 Task: Add the task  Develop a new online tool for online language placement tests to the section Mach Speed in the project BroaderView and add a Due Date to the respective task as 2024/03/01
Action: Mouse moved to (583, 362)
Screenshot: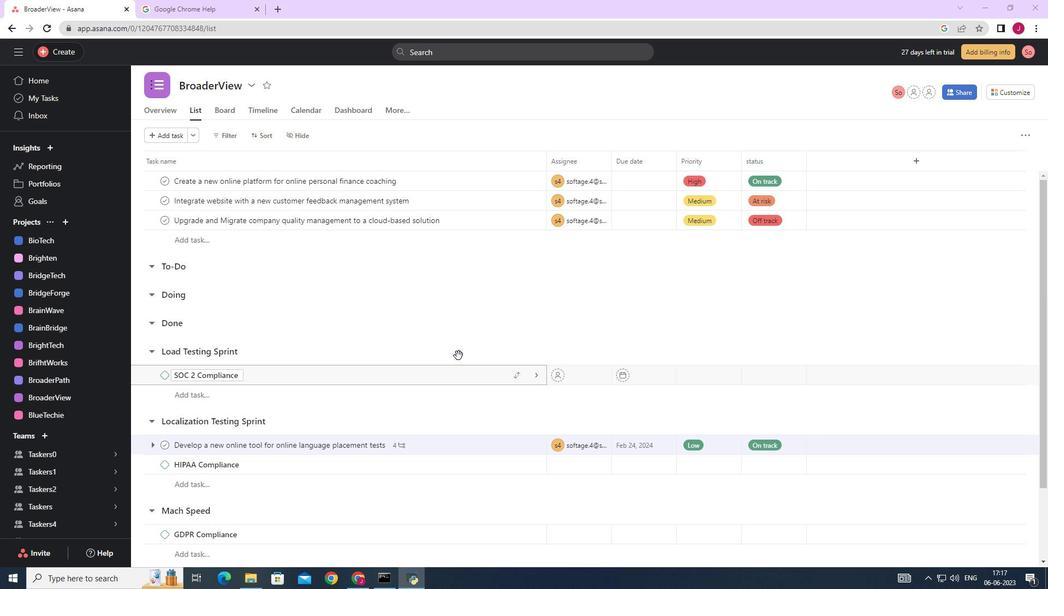 
Action: Mouse scrolled (573, 357) with delta (0, 0)
Screenshot: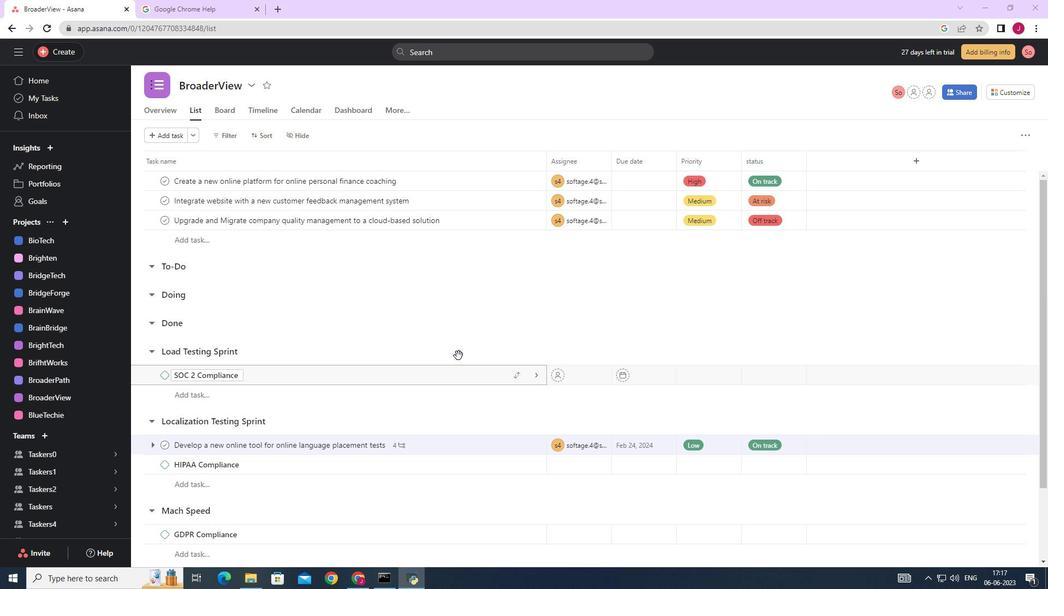 
Action: Mouse moved to (590, 365)
Screenshot: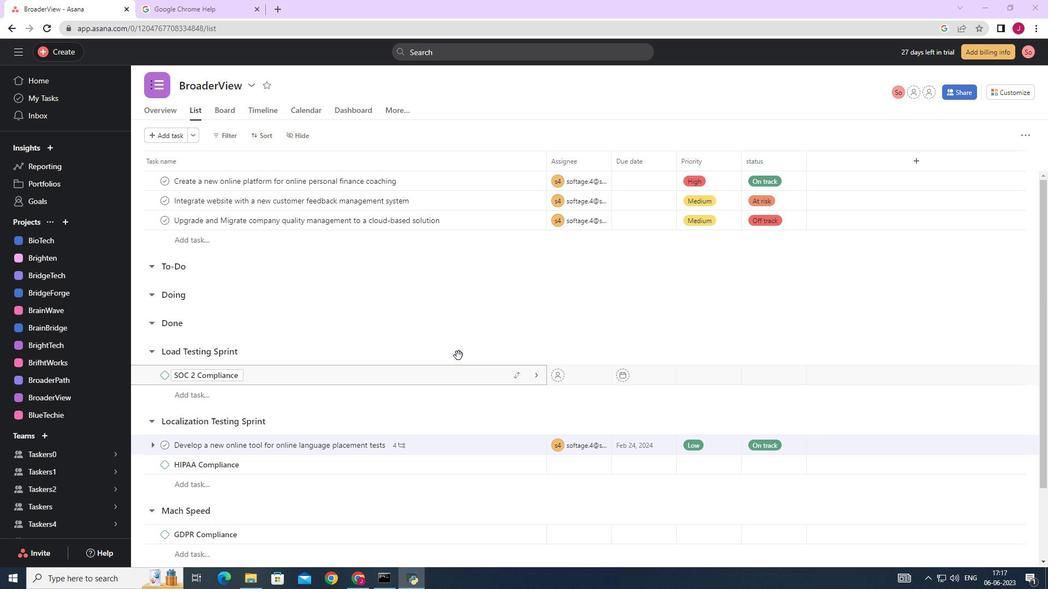 
Action: Mouse scrolled (588, 363) with delta (0, 0)
Screenshot: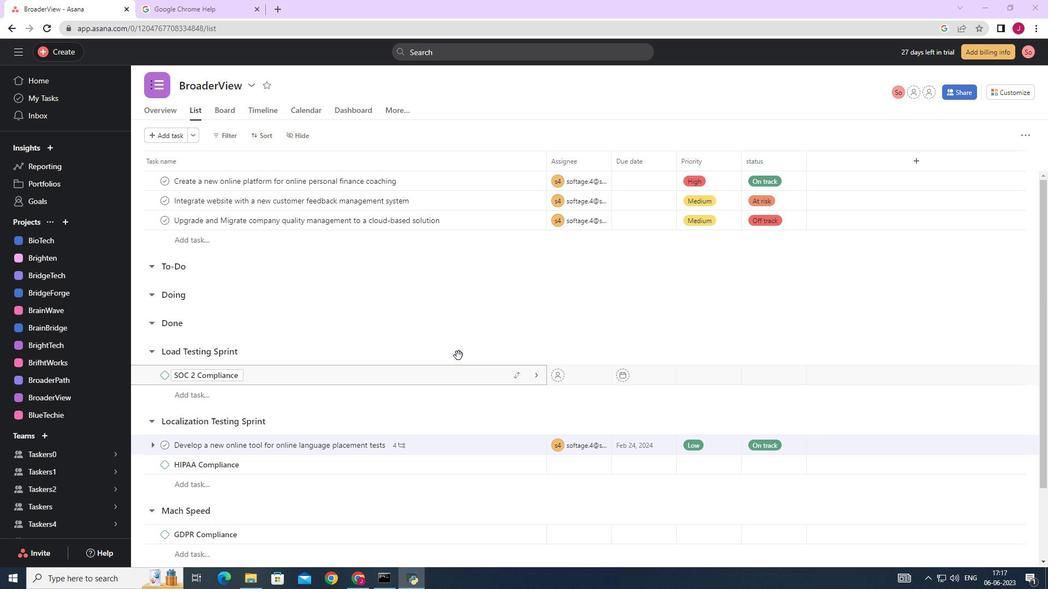 
Action: Mouse moved to (595, 367)
Screenshot: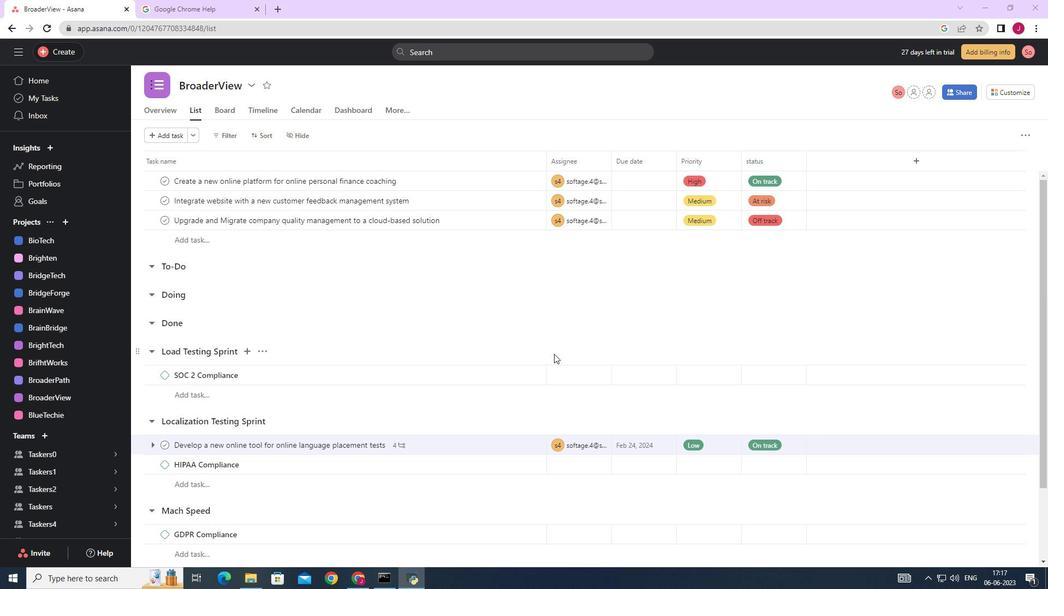 
Action: Mouse scrolled (594, 366) with delta (0, 0)
Screenshot: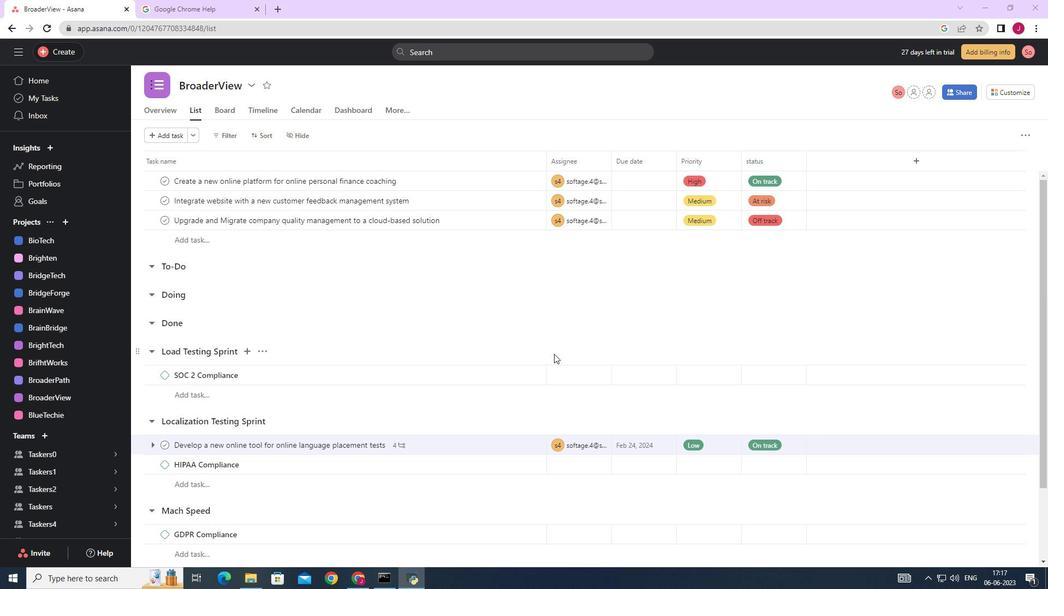 
Action: Mouse moved to (595, 368)
Screenshot: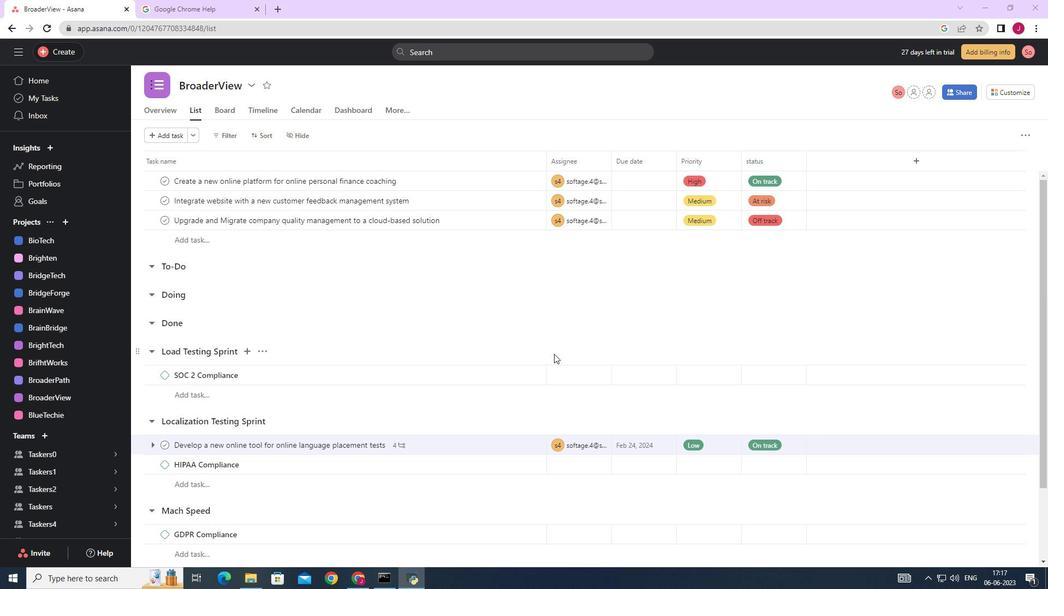 
Action: Mouse scrolled (595, 367) with delta (0, 0)
Screenshot: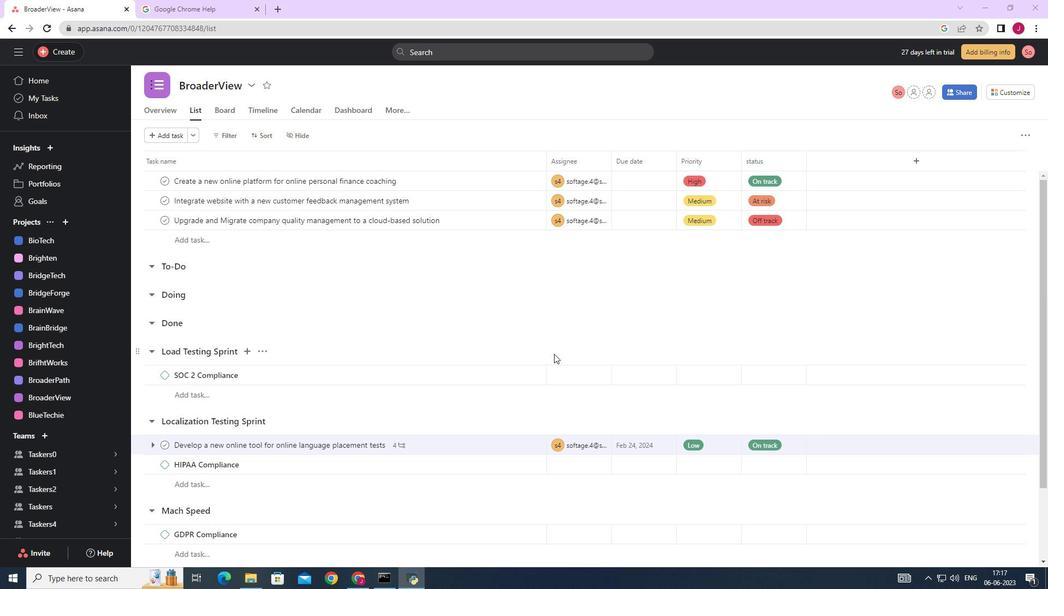 
Action: Mouse scrolled (595, 367) with delta (0, 0)
Screenshot: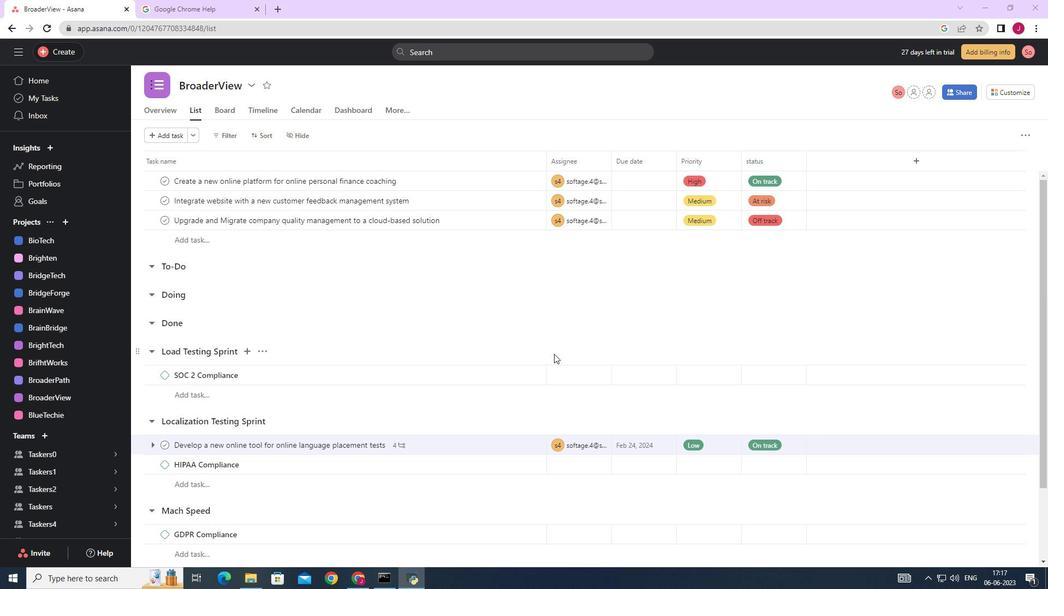 
Action: Mouse moved to (514, 356)
Screenshot: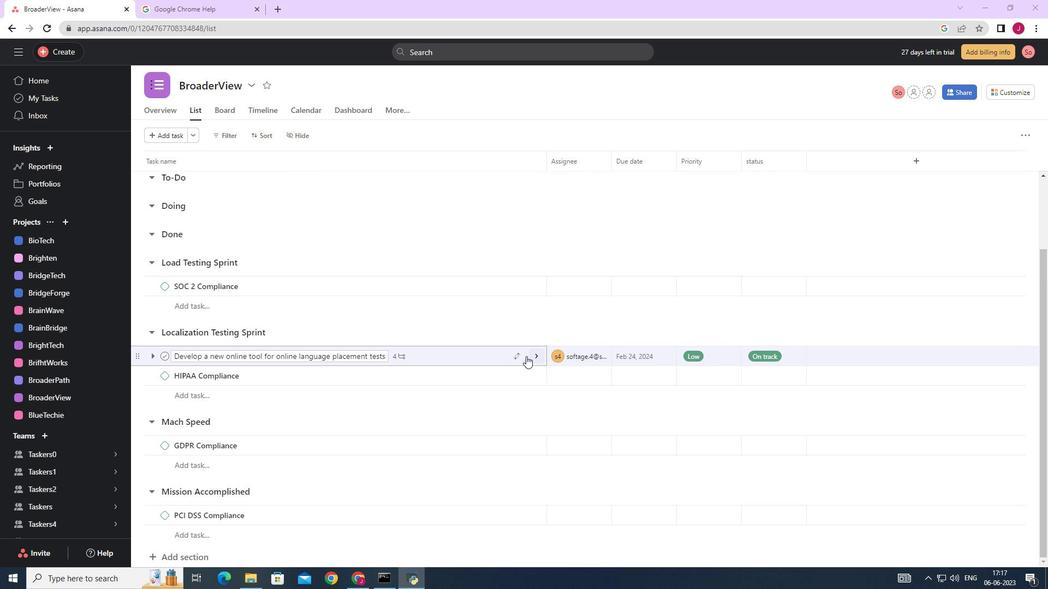 
Action: Mouse pressed left at (514, 356)
Screenshot: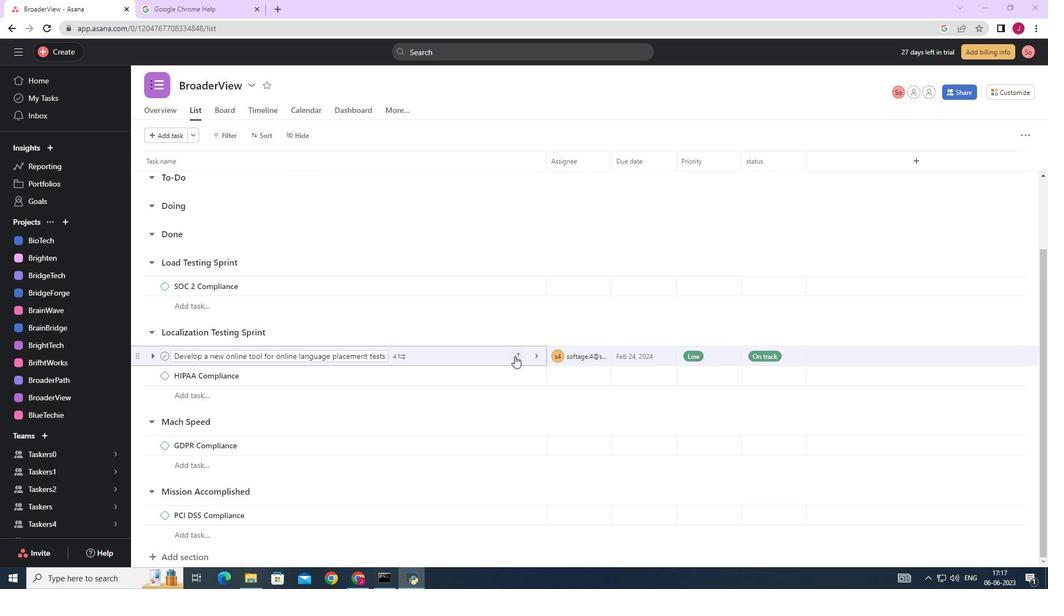 
Action: Mouse moved to (452, 516)
Screenshot: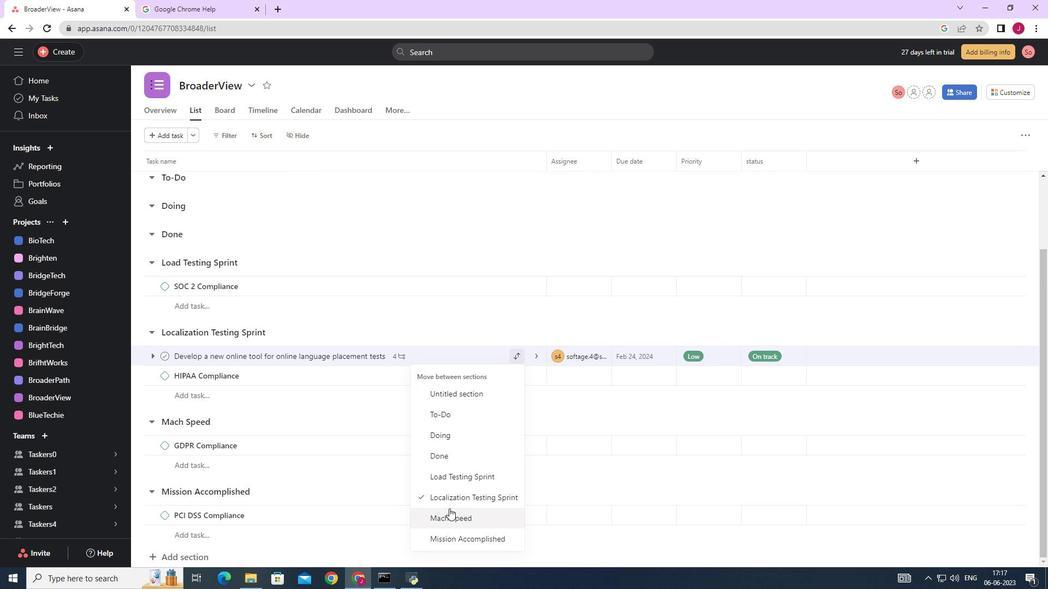 
Action: Mouse pressed left at (452, 516)
Screenshot: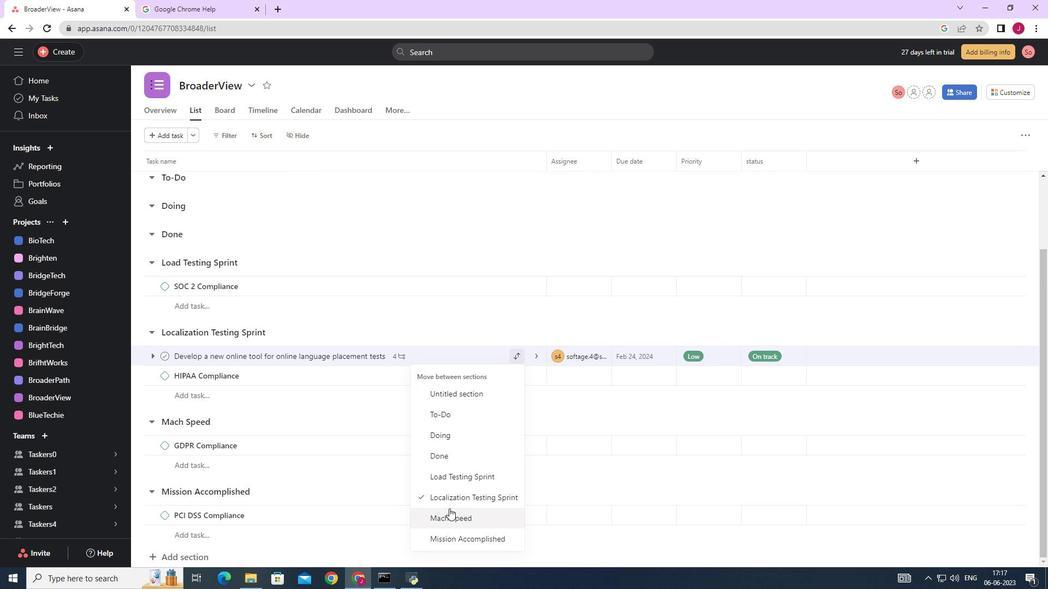 
Action: Mouse moved to (661, 428)
Screenshot: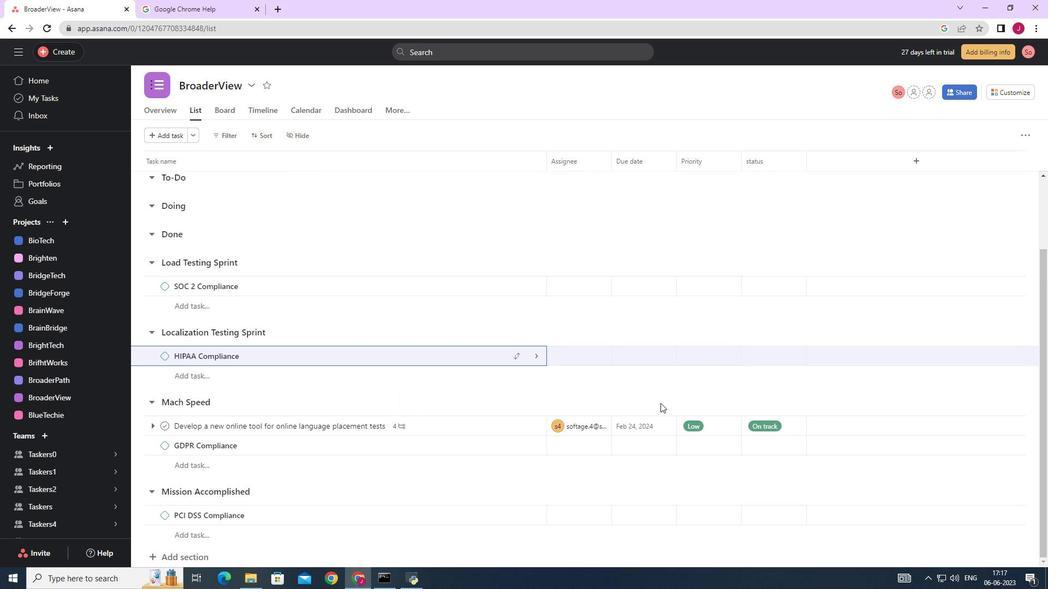 
Action: Mouse scrolled (661, 428) with delta (0, 0)
Screenshot: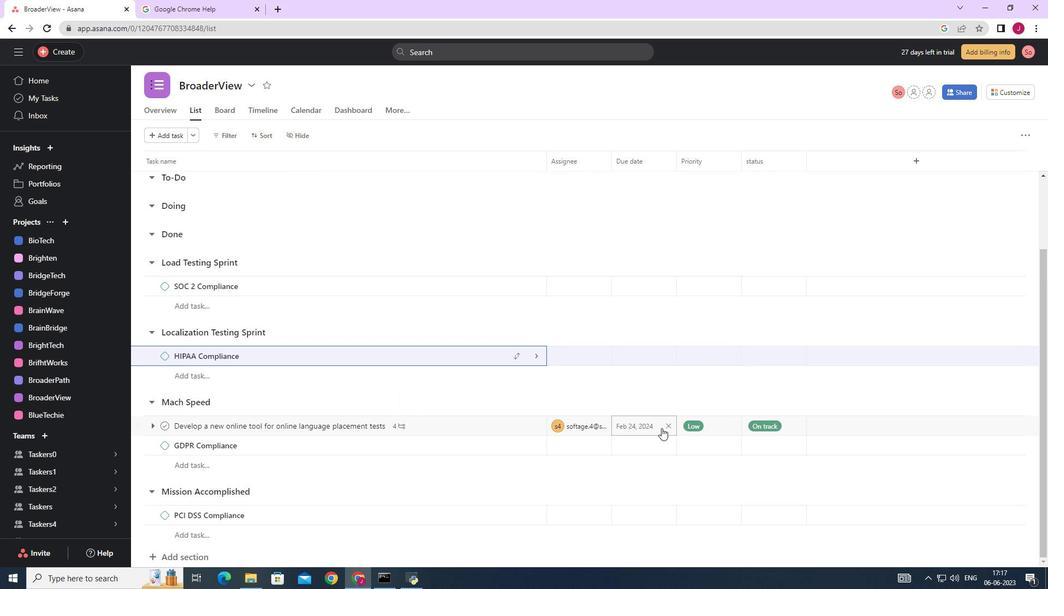 
Action: Mouse scrolled (661, 428) with delta (0, 0)
Screenshot: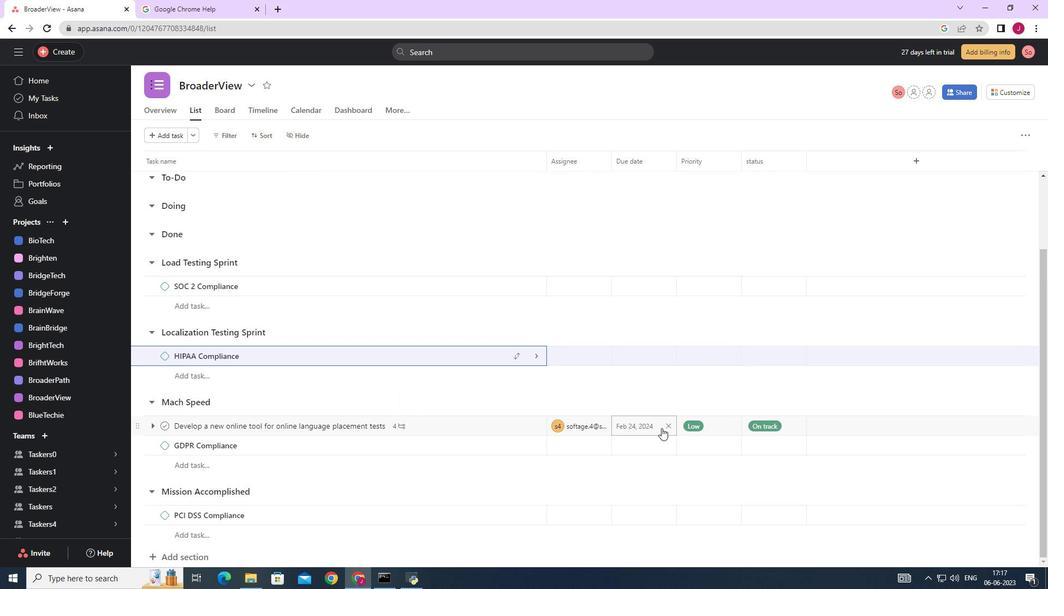 
Action: Mouse scrolled (661, 428) with delta (0, 0)
Screenshot: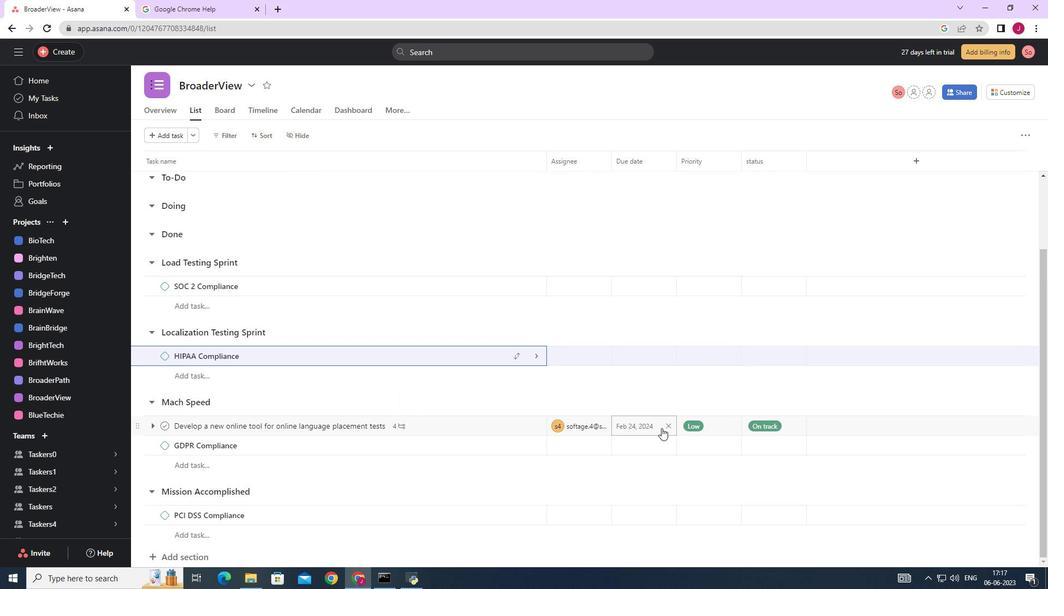 
Action: Mouse scrolled (661, 428) with delta (0, 0)
Screenshot: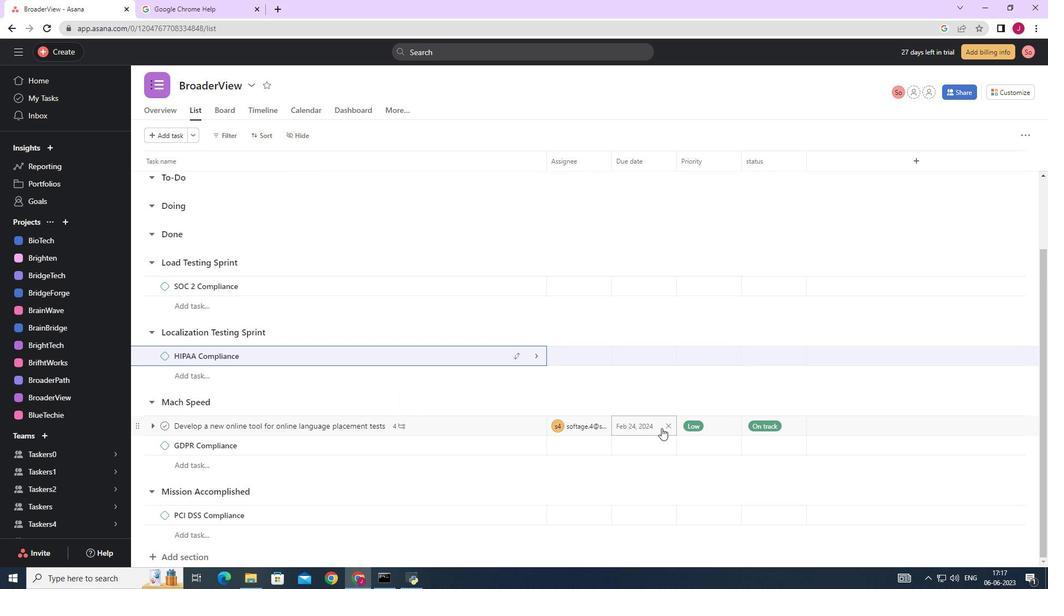 
Action: Mouse moved to (667, 423)
Screenshot: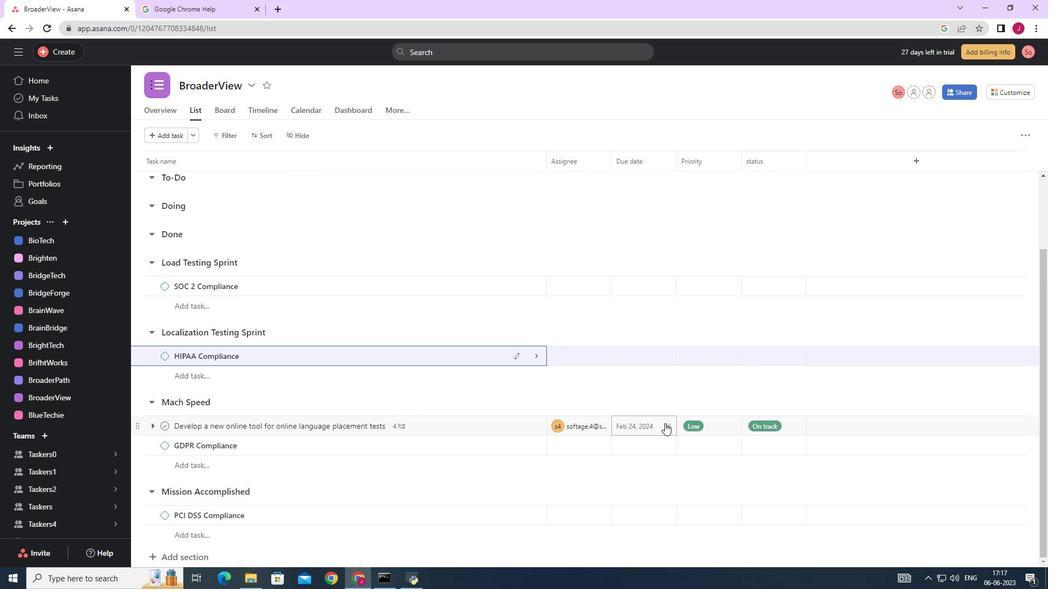 
Action: Mouse pressed left at (667, 423)
Screenshot: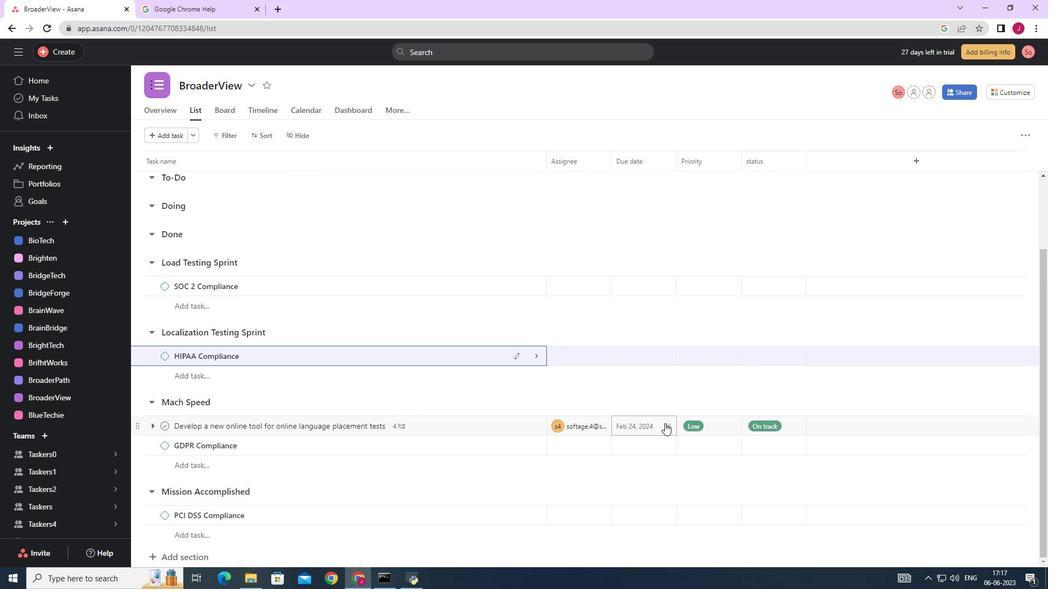 
Action: Mouse moved to (642, 425)
Screenshot: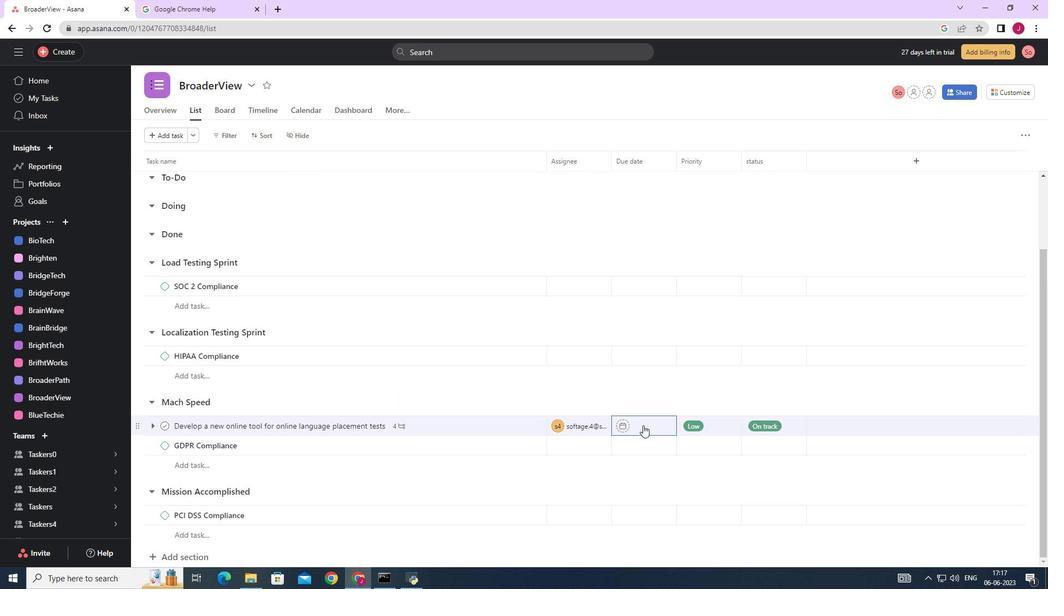 
Action: Mouse pressed left at (642, 425)
Screenshot: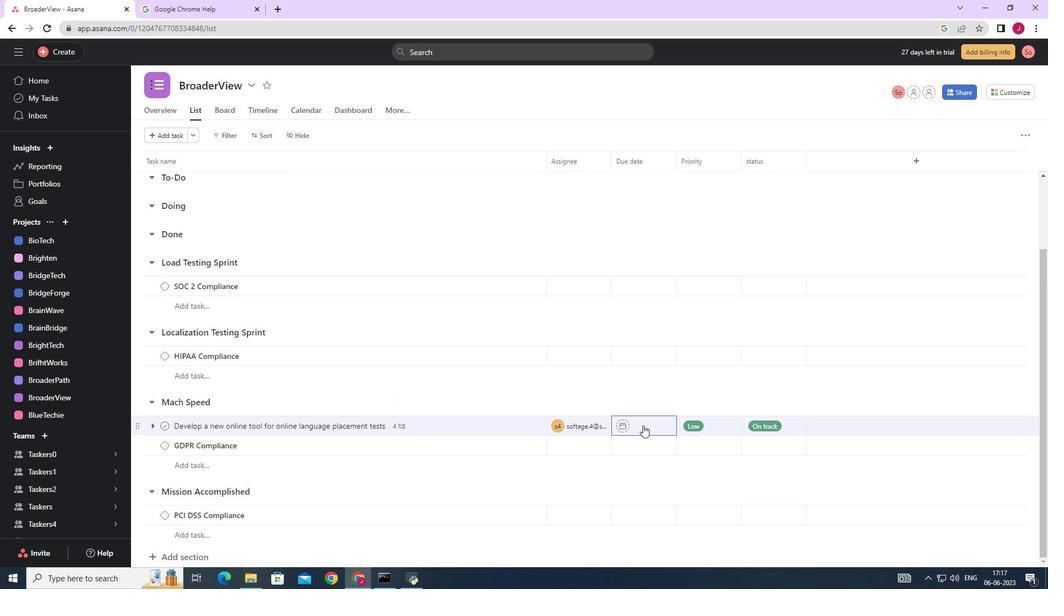 
Action: Mouse moved to (755, 255)
Screenshot: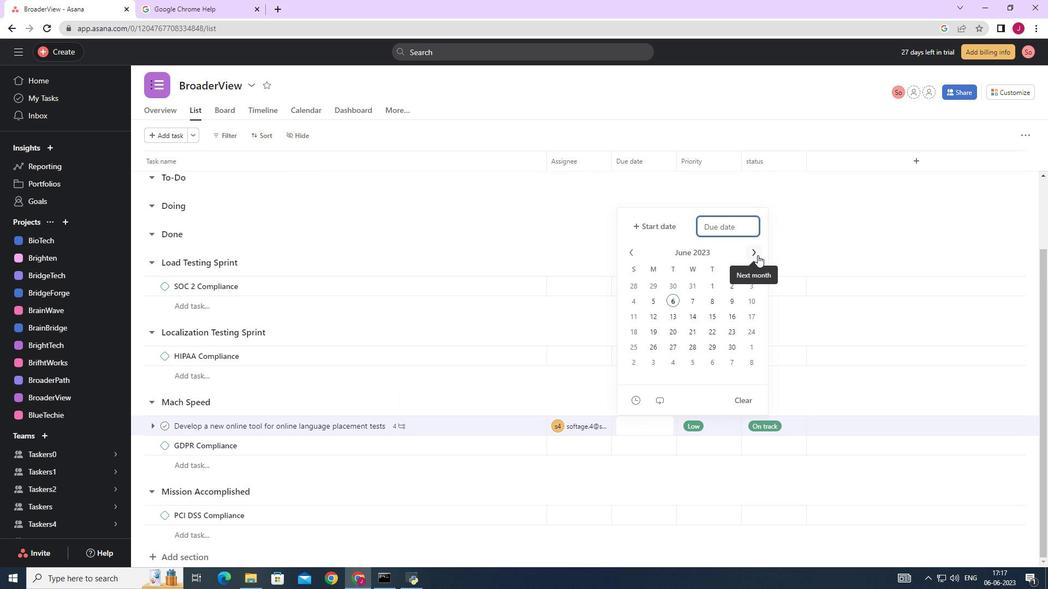 
Action: Mouse pressed left at (755, 255)
Screenshot: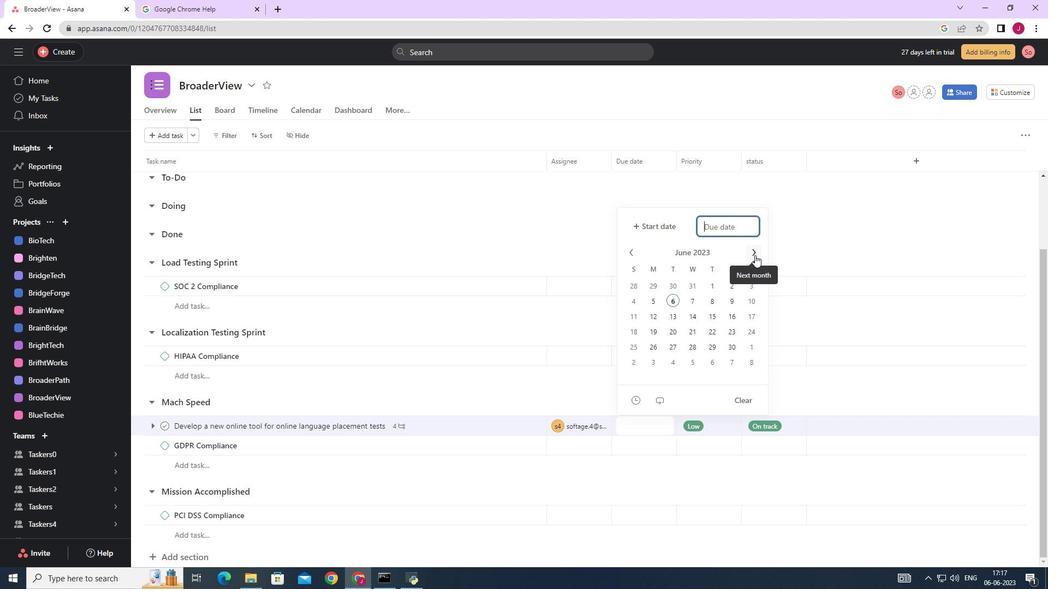 
Action: Mouse moved to (629, 252)
Screenshot: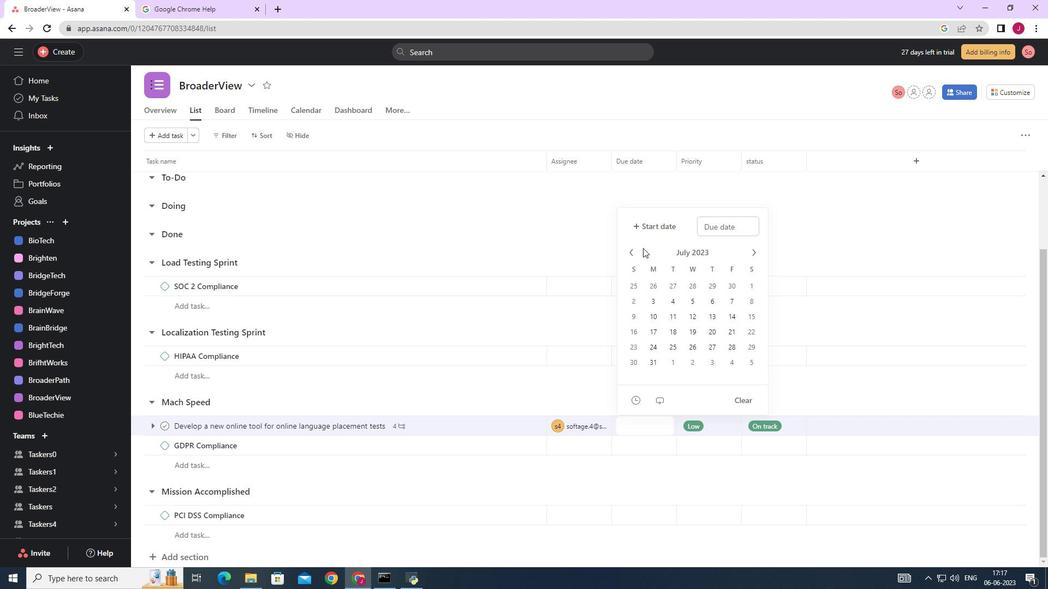
Action: Mouse pressed left at (629, 252)
Screenshot: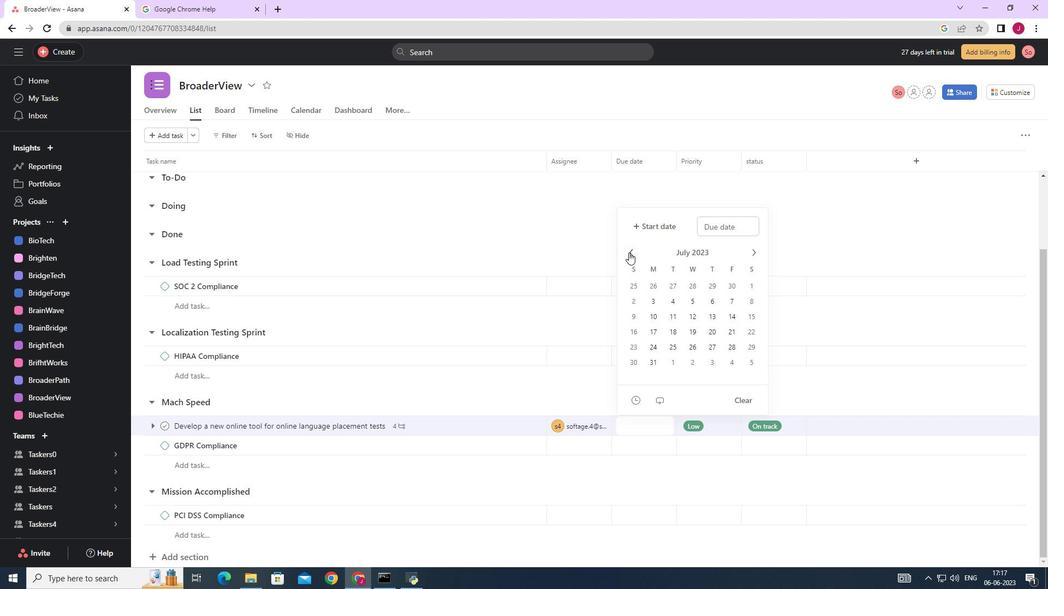 
Action: Mouse pressed left at (629, 252)
Screenshot: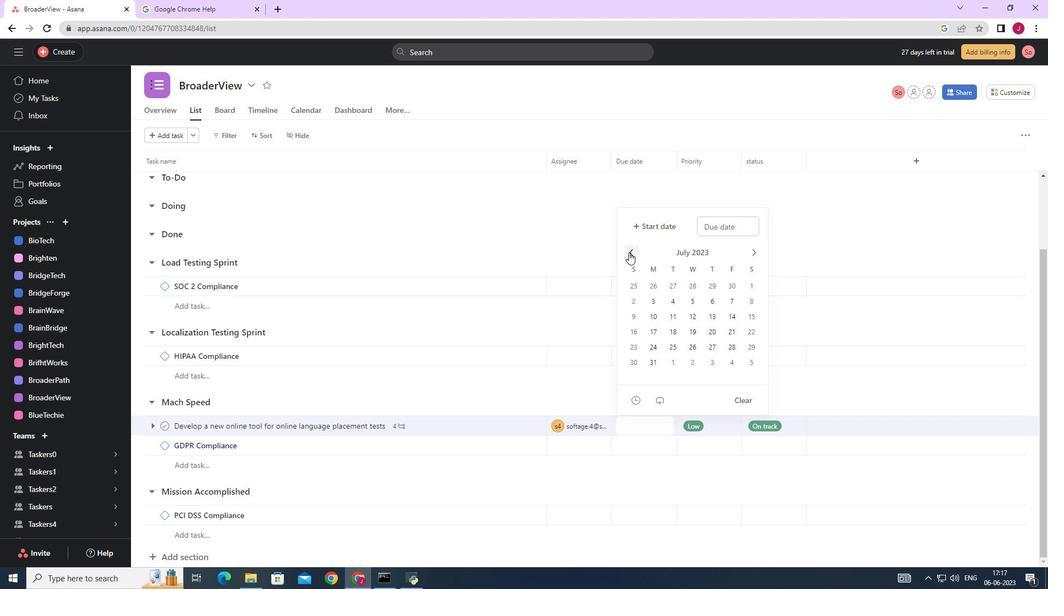 
Action: Mouse pressed left at (629, 252)
Screenshot: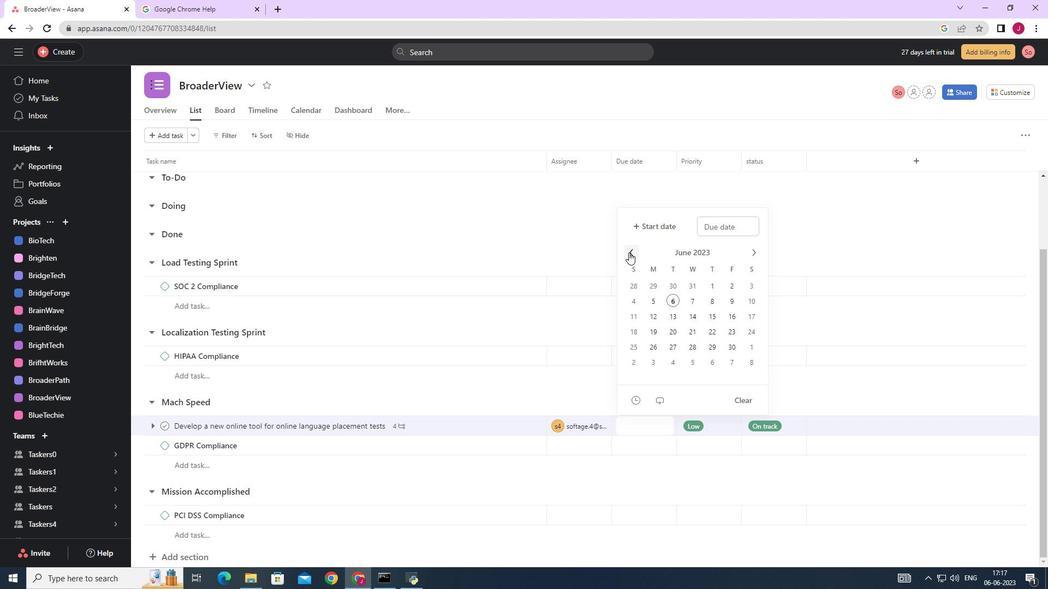 
Action: Mouse moved to (629, 252)
Screenshot: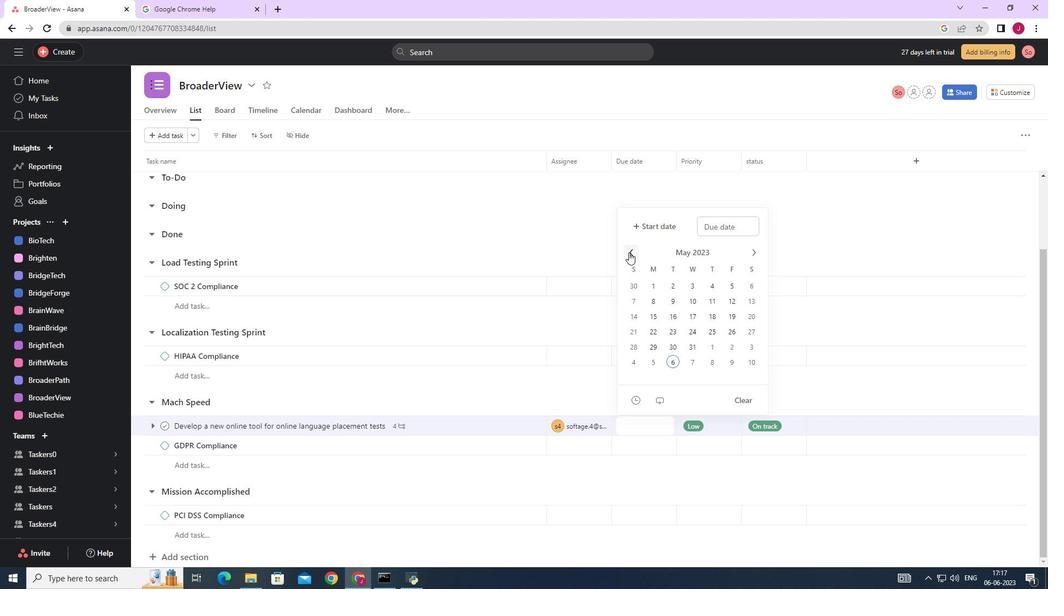 
Action: Mouse pressed left at (629, 252)
Screenshot: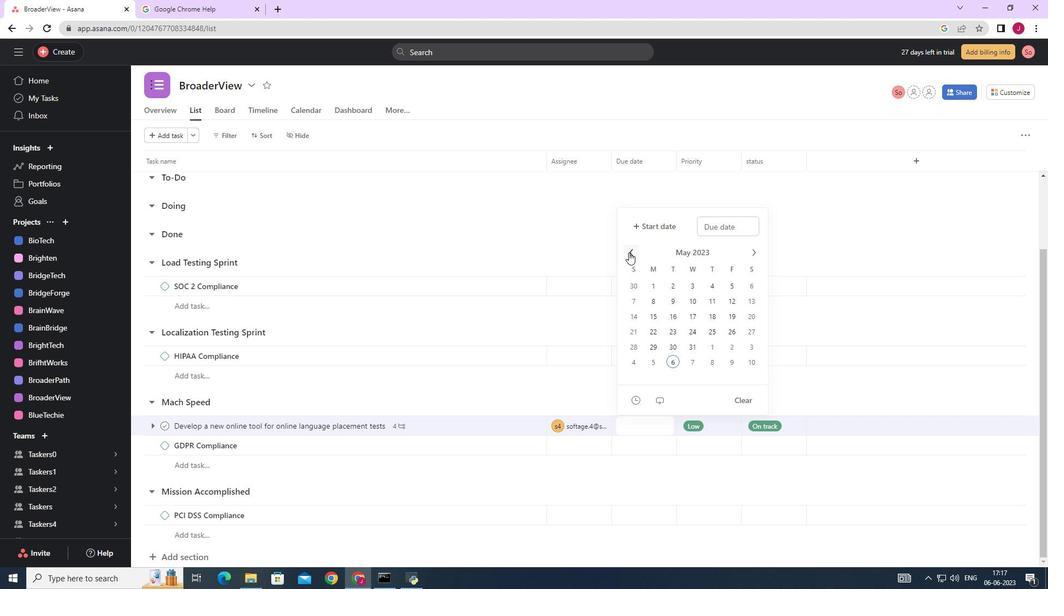 
Action: Mouse moved to (689, 285)
Screenshot: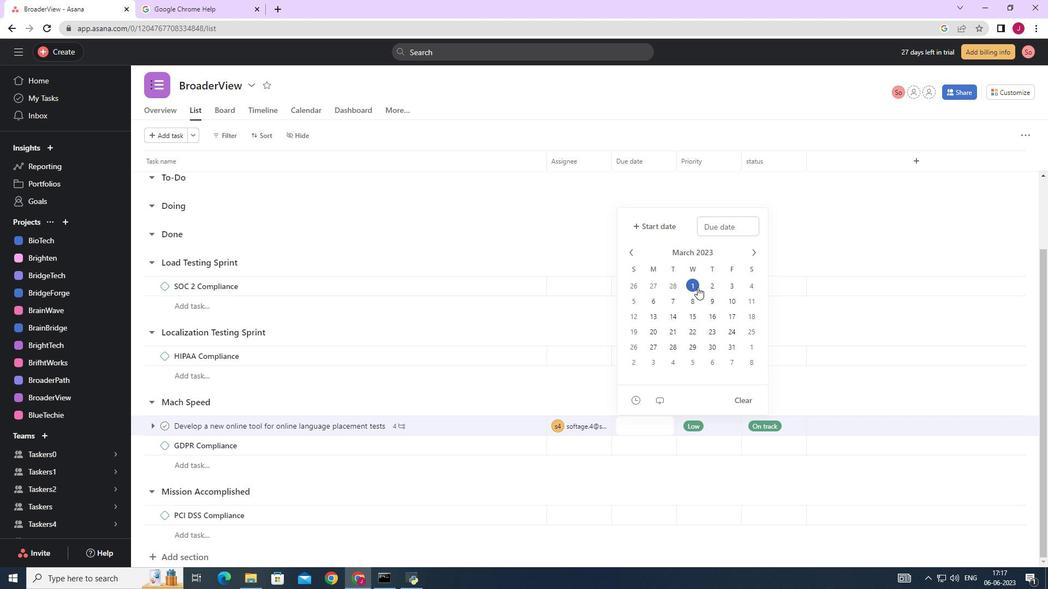 
Action: Mouse pressed left at (689, 285)
Screenshot: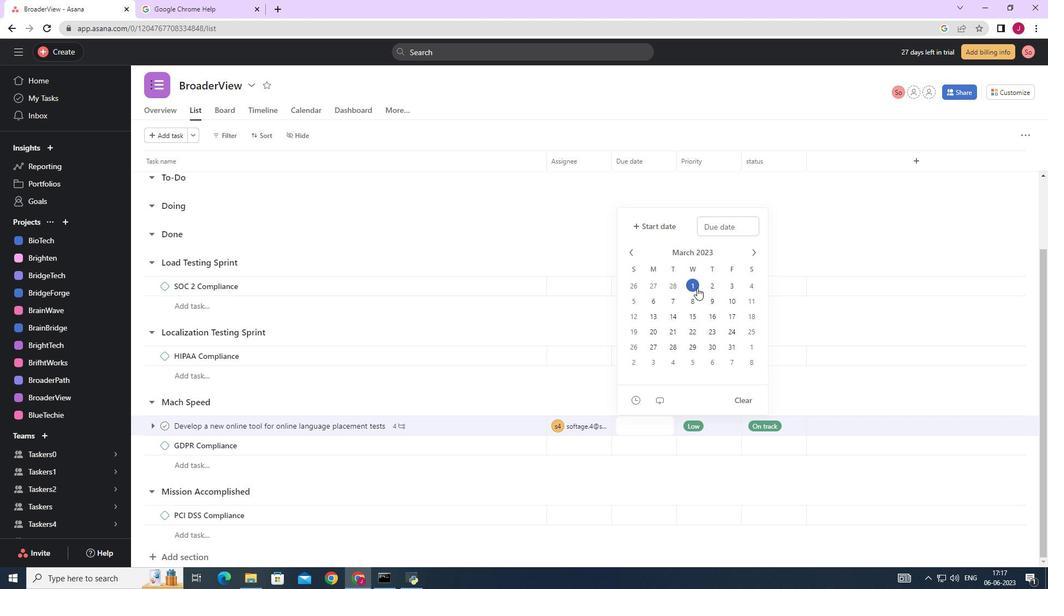 
Action: Mouse moved to (851, 224)
Screenshot: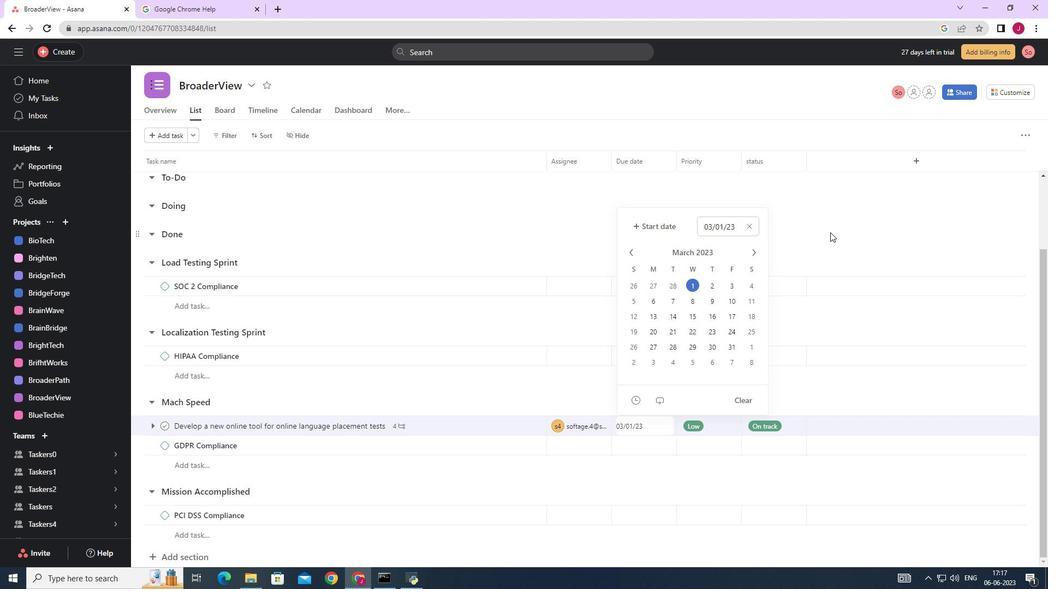 
Action: Mouse pressed left at (851, 224)
Screenshot: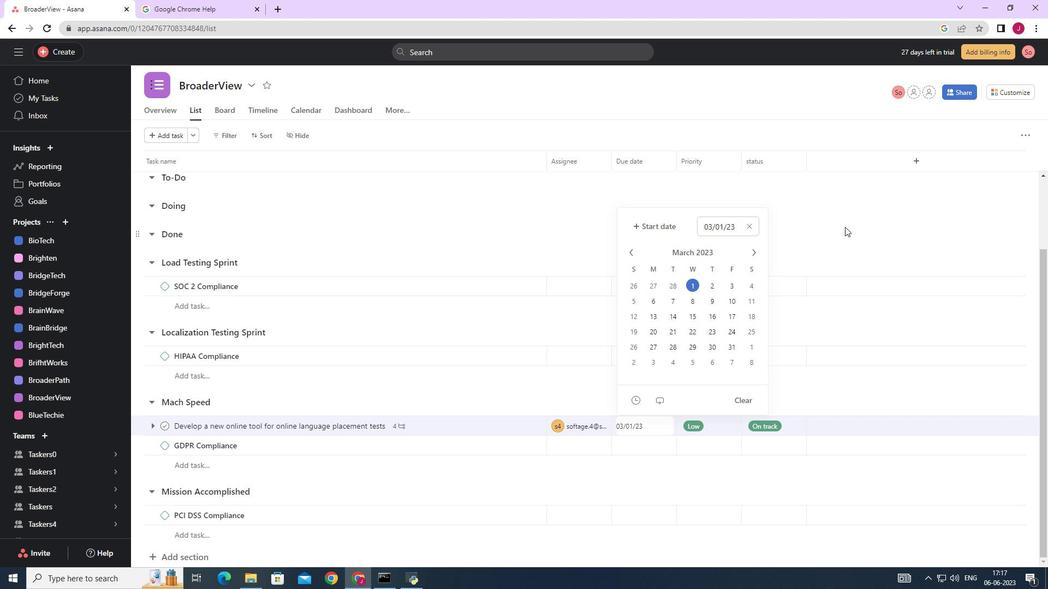 
